 Task: Go to next used editior in group.
Action: Mouse moved to (241, 33)
Screenshot: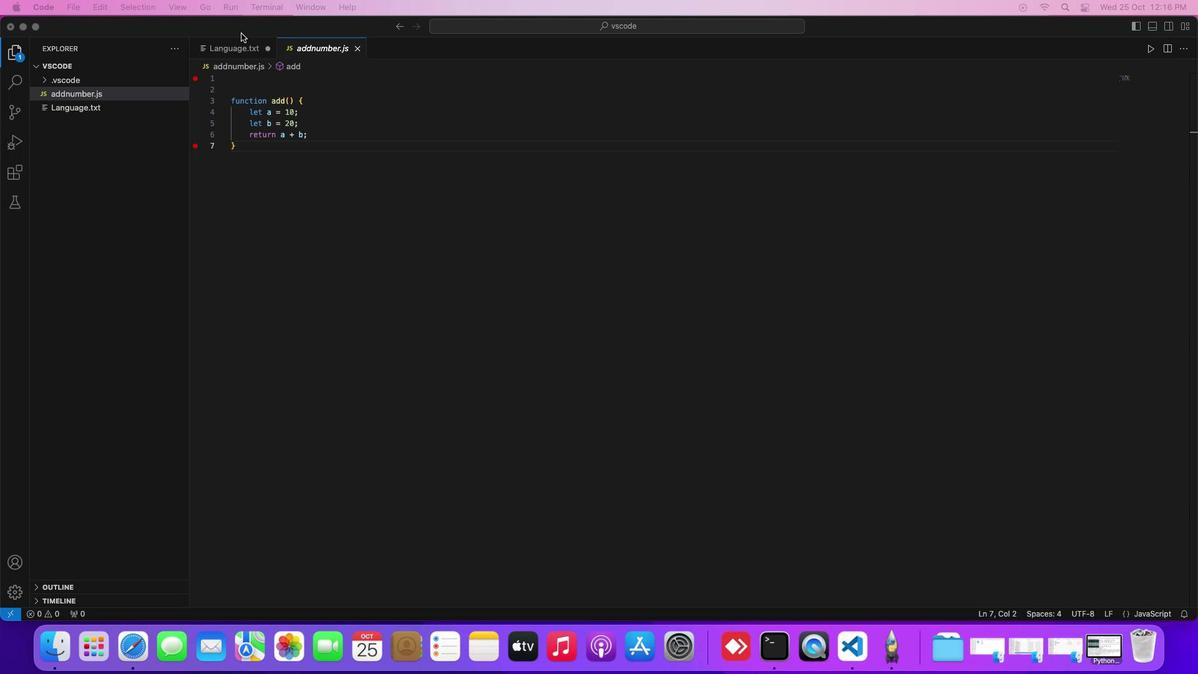 
Action: Mouse pressed left at (241, 33)
Screenshot: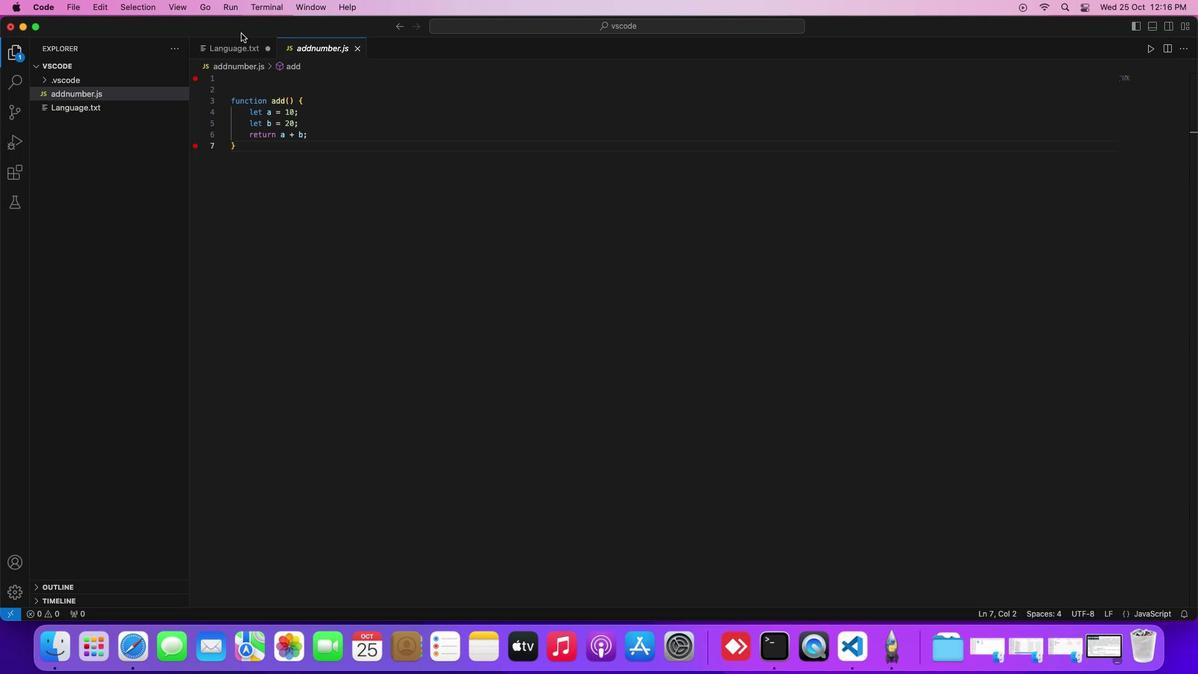 
Action: Mouse moved to (206, 4)
Screenshot: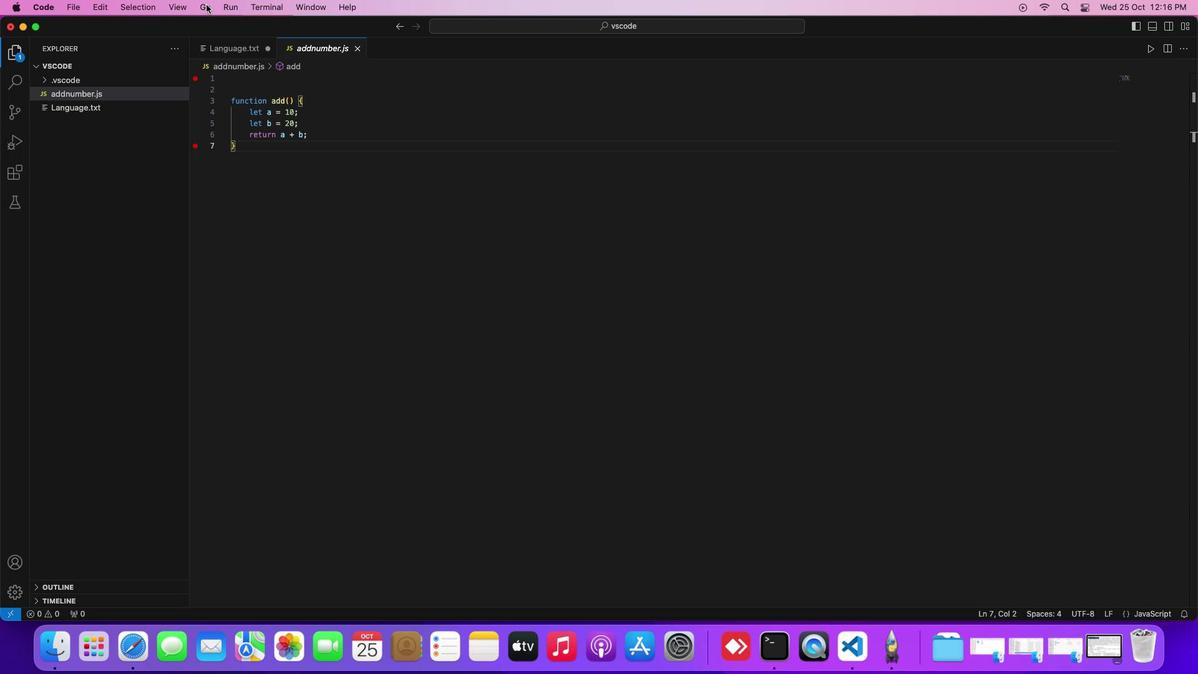 
Action: Mouse pressed left at (206, 4)
Screenshot: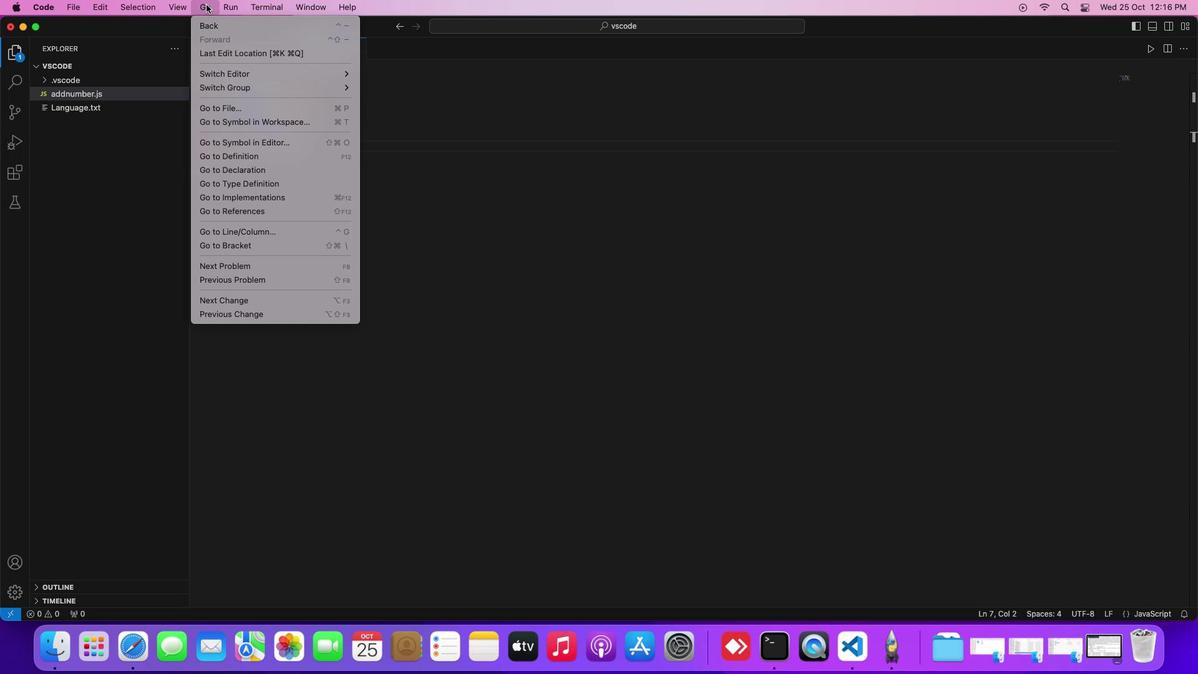 
Action: Mouse moved to (435, 175)
Screenshot: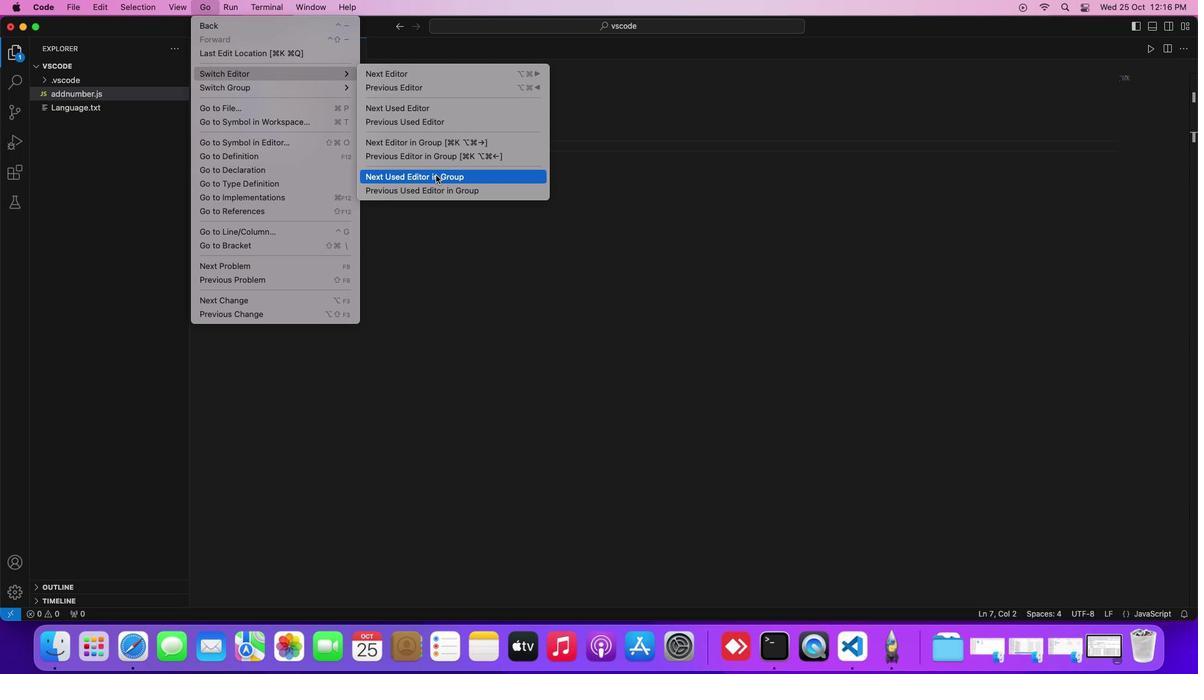 
Action: Mouse pressed left at (435, 175)
Screenshot: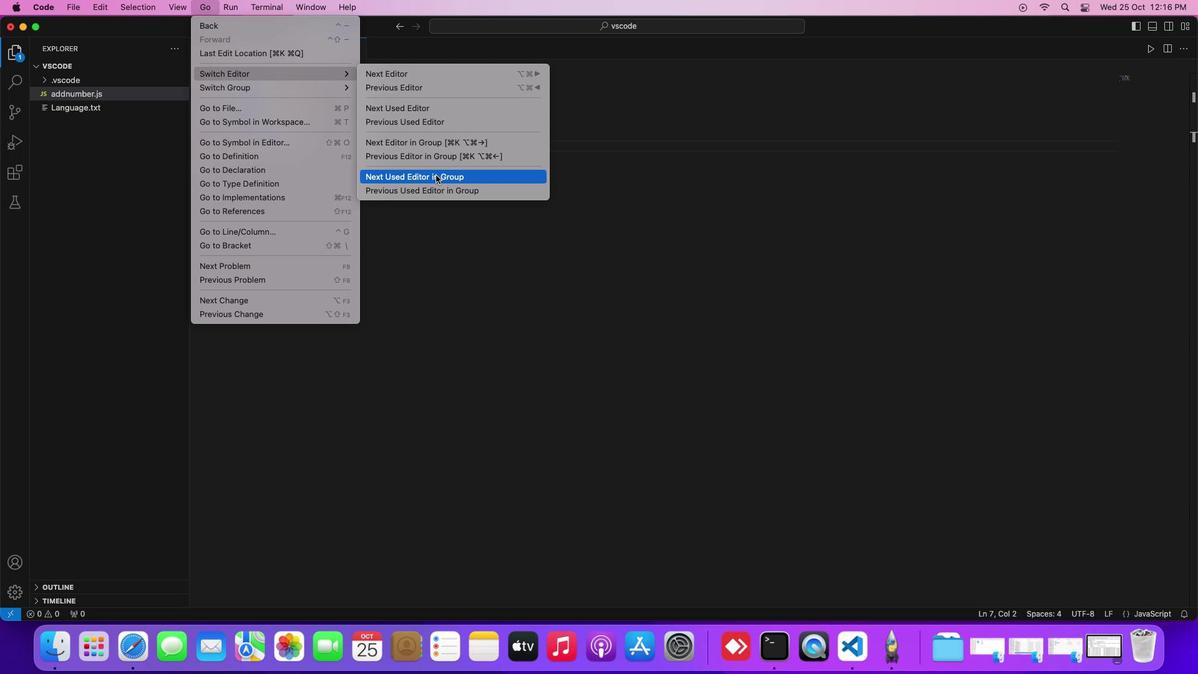 
